 Task: Add a dependency to the task Implement a new cloud-based project management system for a company , the existing task  Develop a new online tool for email marketing campaigns in the project AgileRapid
Action: Mouse moved to (970, 159)
Screenshot: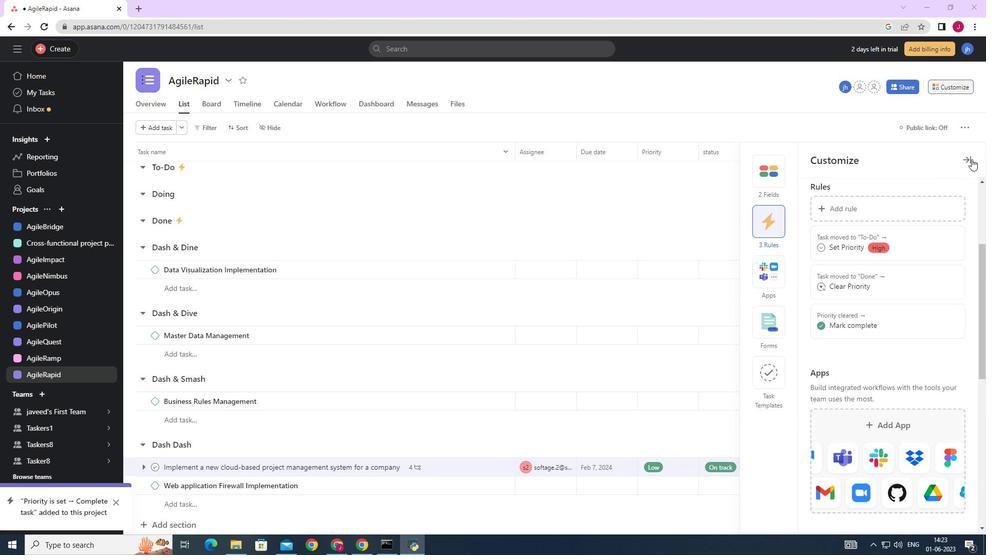 
Action: Mouse pressed left at (970, 159)
Screenshot: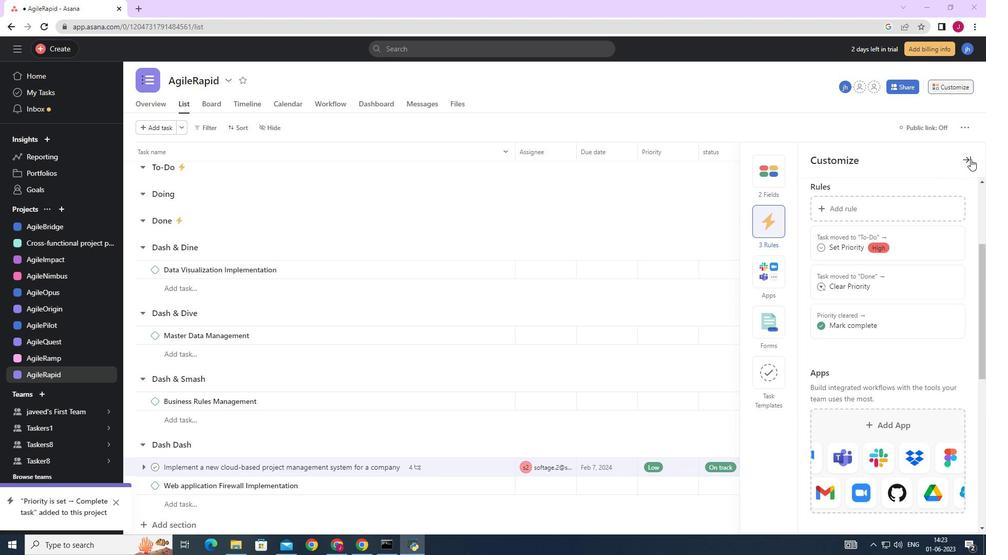 
Action: Mouse moved to (954, 87)
Screenshot: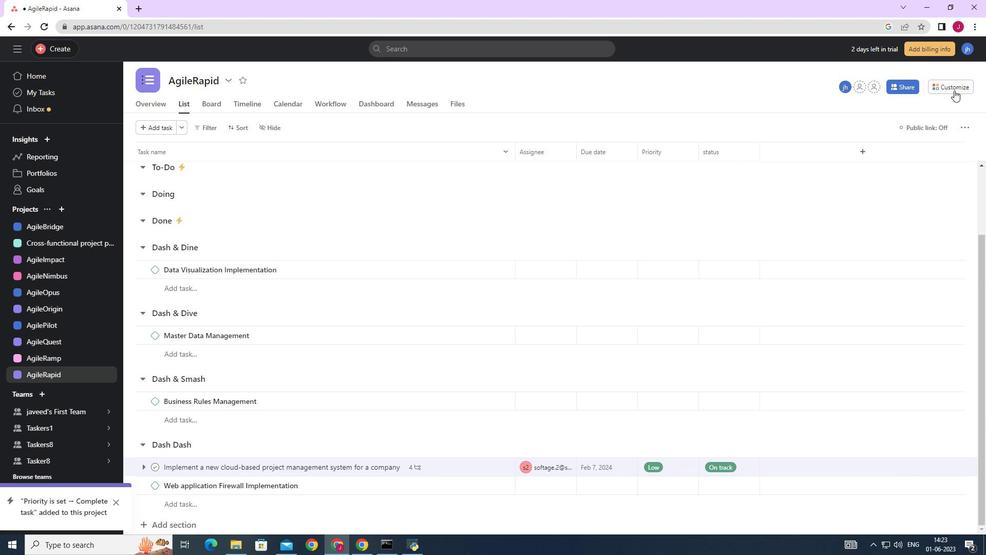 
Action: Mouse pressed left at (954, 87)
Screenshot: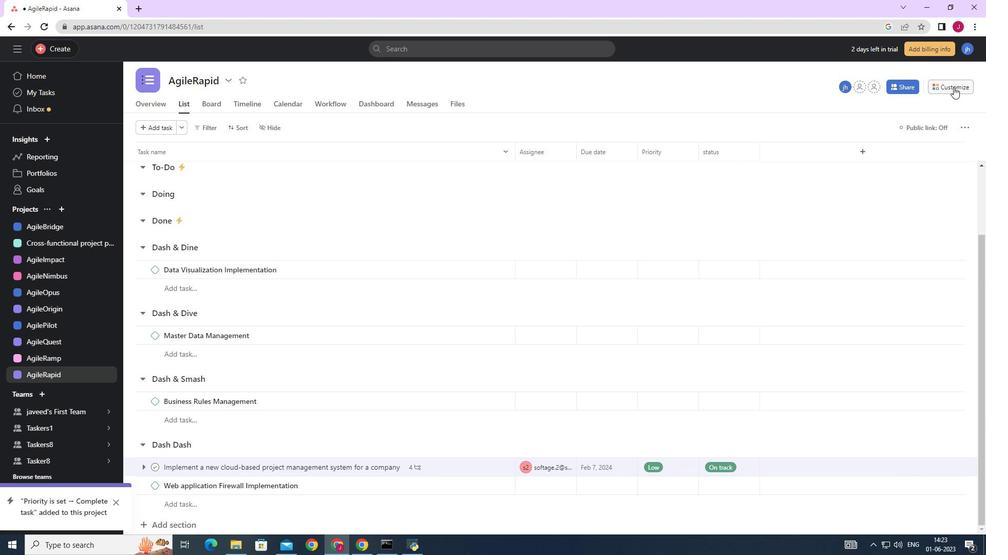 
Action: Mouse moved to (769, 229)
Screenshot: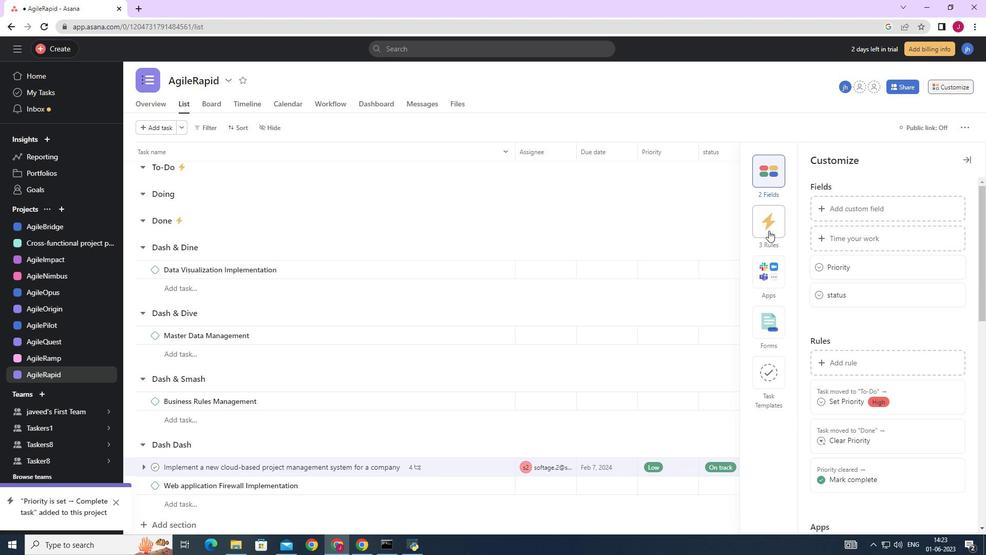 
Action: Mouse pressed left at (769, 229)
Screenshot: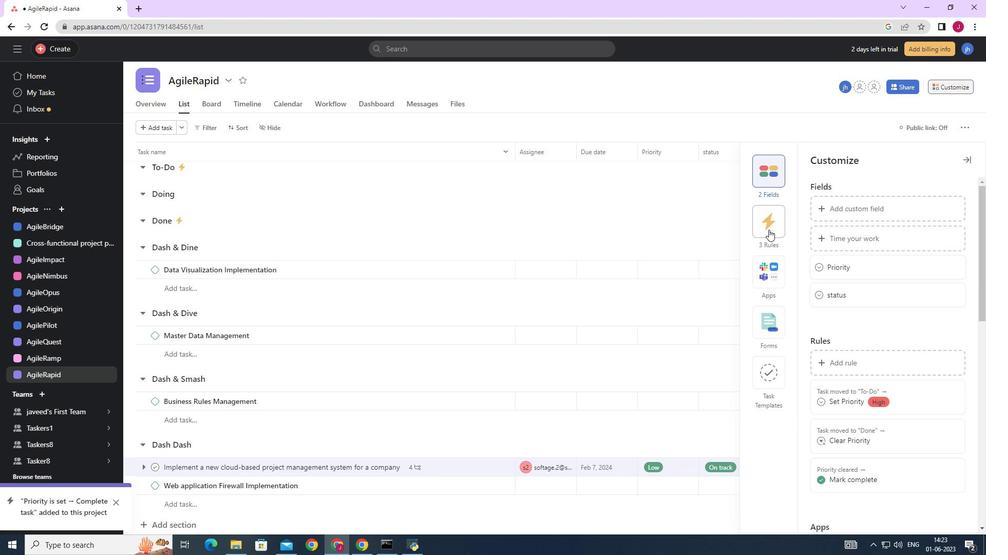 
Action: Mouse moved to (869, 206)
Screenshot: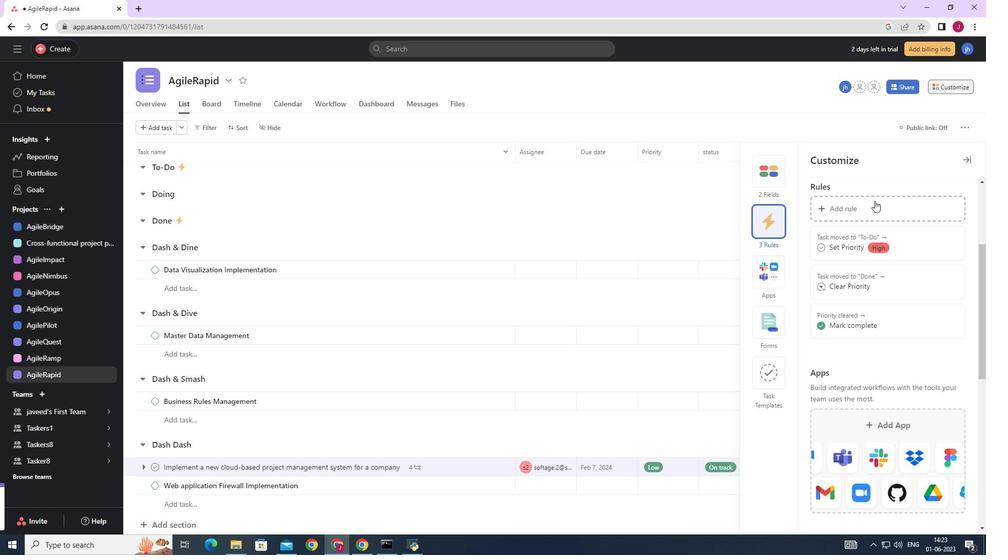 
Action: Mouse pressed left at (869, 206)
Screenshot: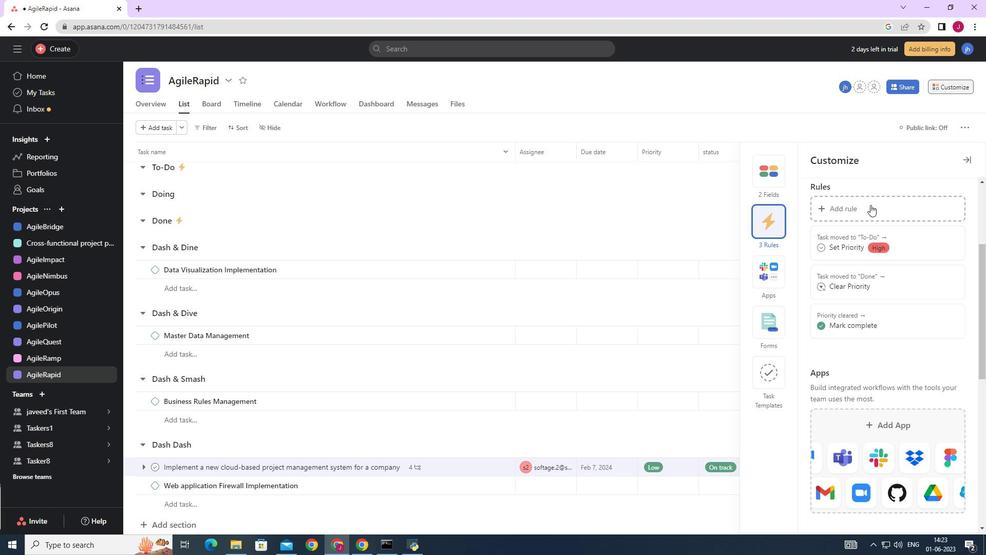 
Action: Mouse moved to (780, 73)
Screenshot: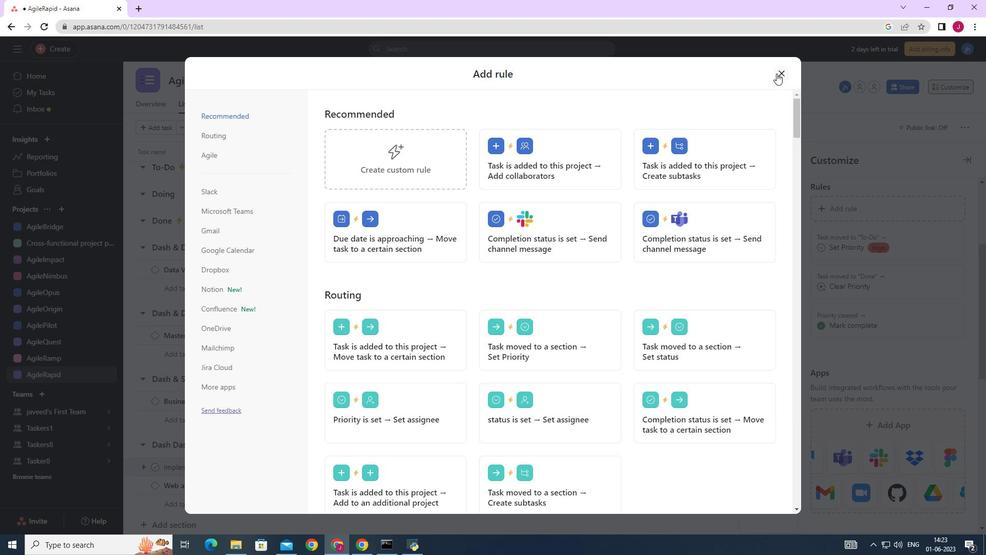 
Action: Mouse pressed left at (780, 73)
Screenshot: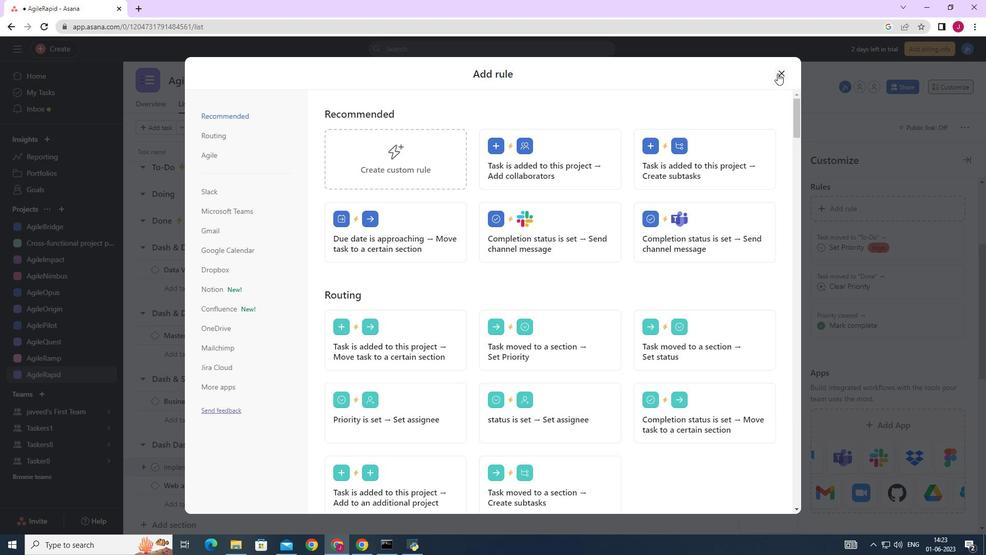 
Action: Mouse moved to (970, 158)
Screenshot: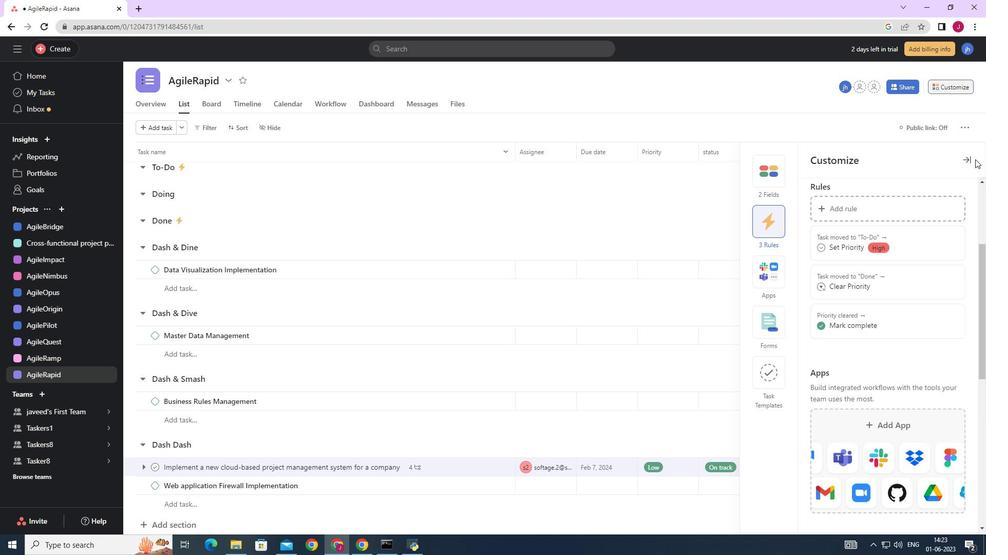
Action: Mouse pressed left at (970, 158)
Screenshot: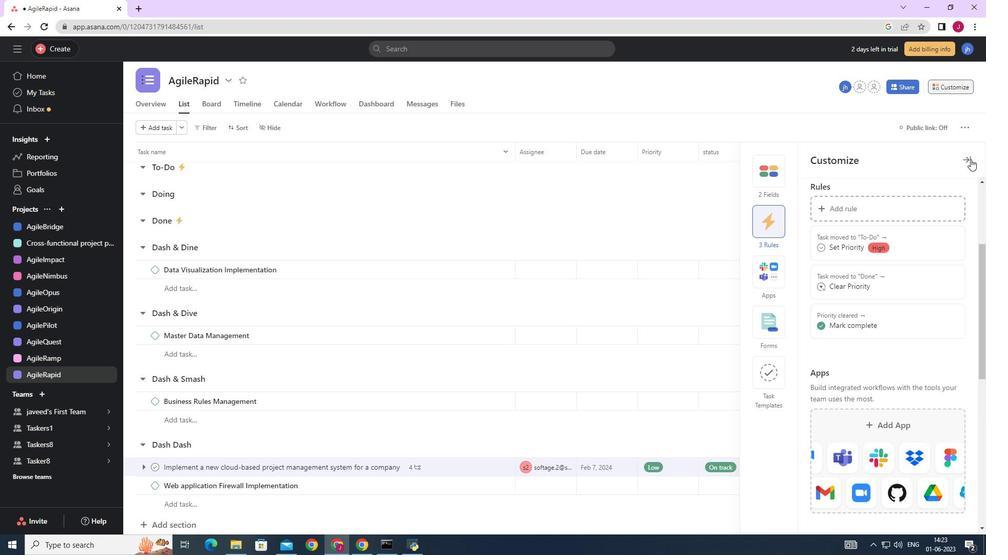 
Action: Mouse moved to (688, 281)
Screenshot: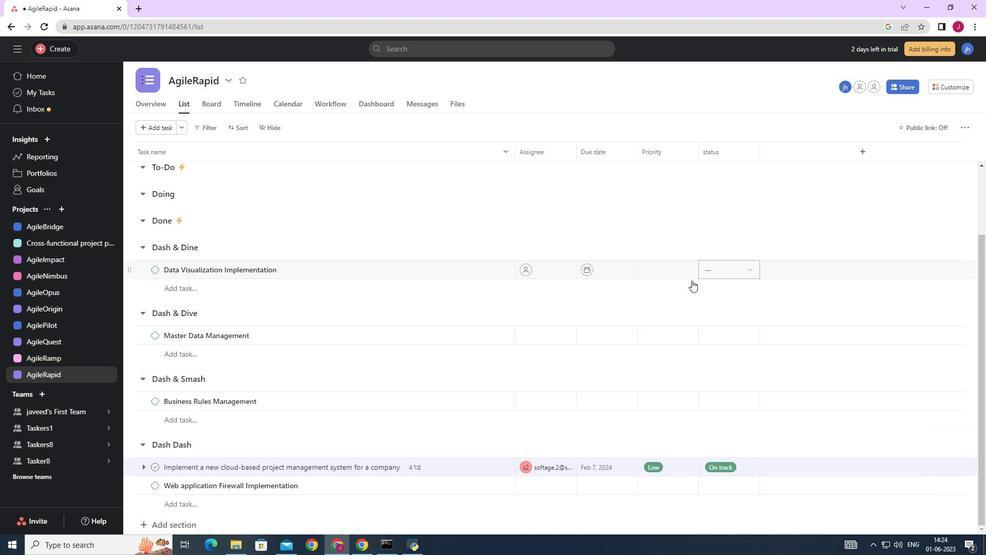 
Action: Mouse scrolled (688, 281) with delta (0, 0)
Screenshot: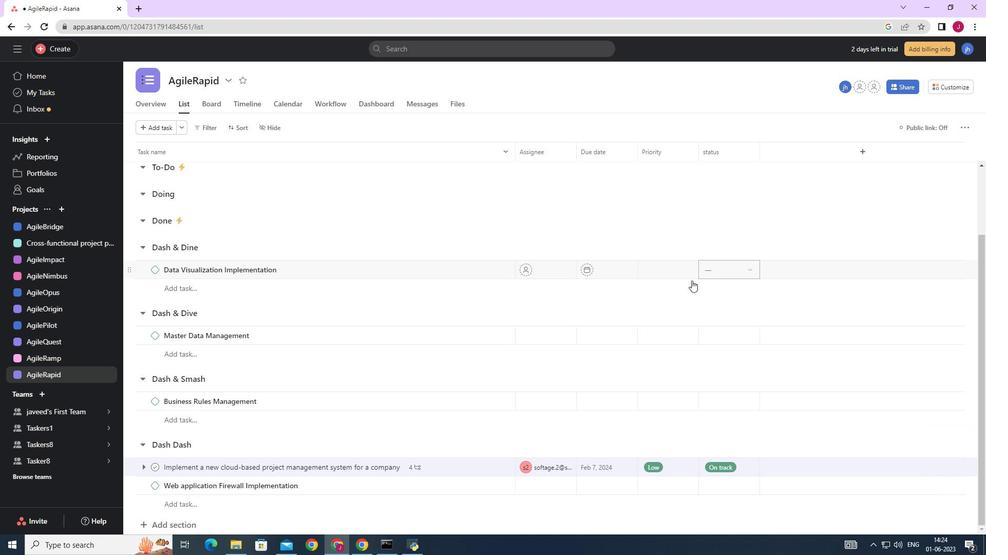 
Action: Mouse moved to (687, 281)
Screenshot: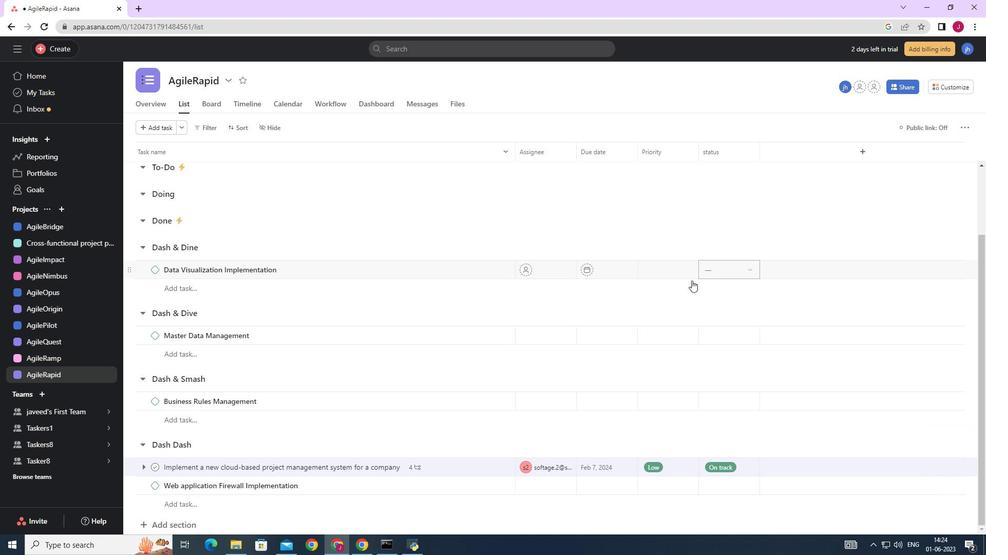 
Action: Mouse scrolled (687, 281) with delta (0, 0)
Screenshot: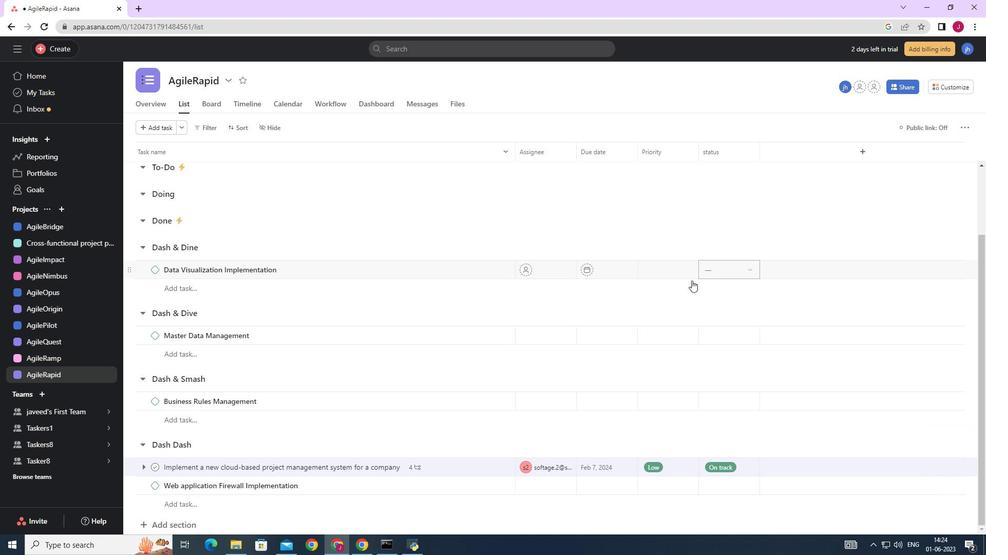 
Action: Mouse scrolled (687, 281) with delta (0, 0)
Screenshot: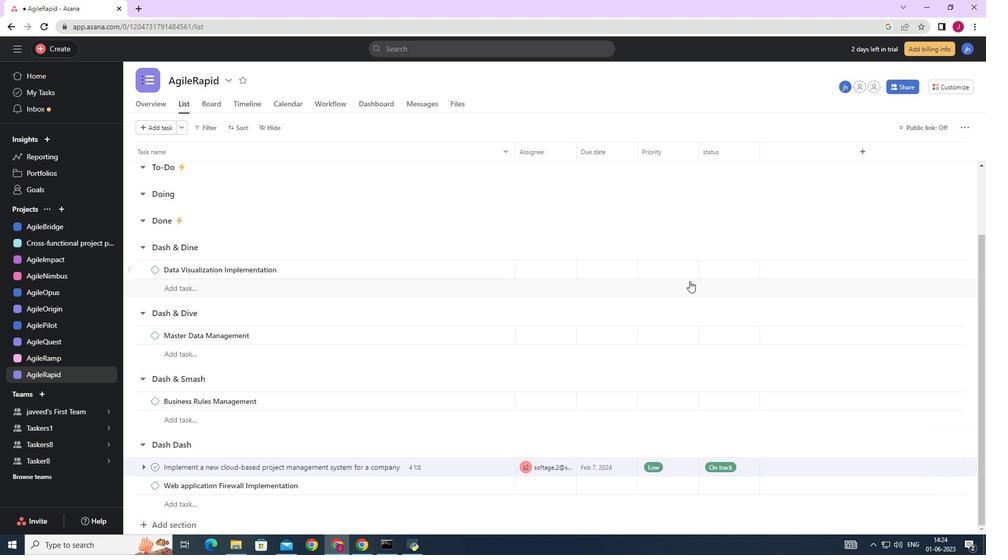 
Action: Mouse scrolled (687, 281) with delta (0, 0)
Screenshot: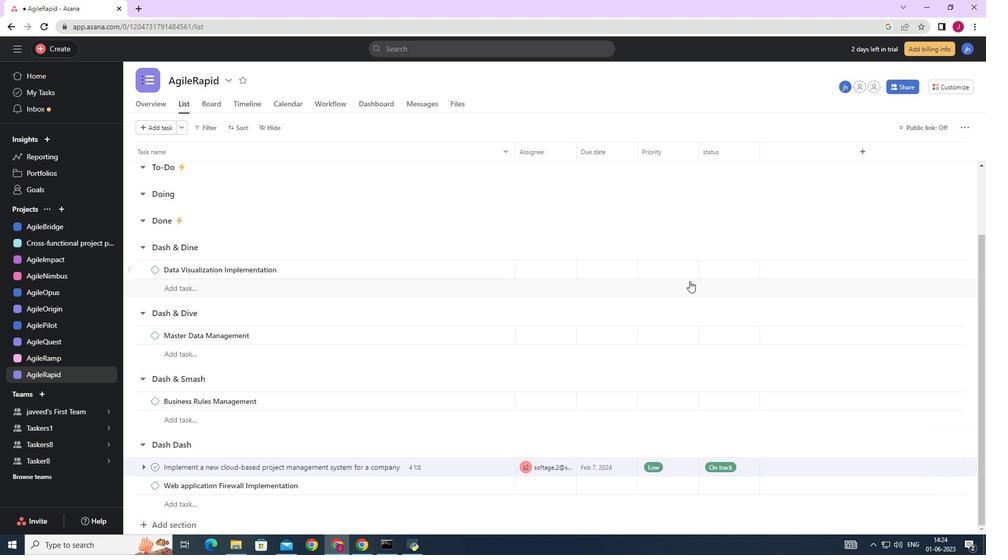 
Action: Mouse scrolled (687, 281) with delta (0, 0)
Screenshot: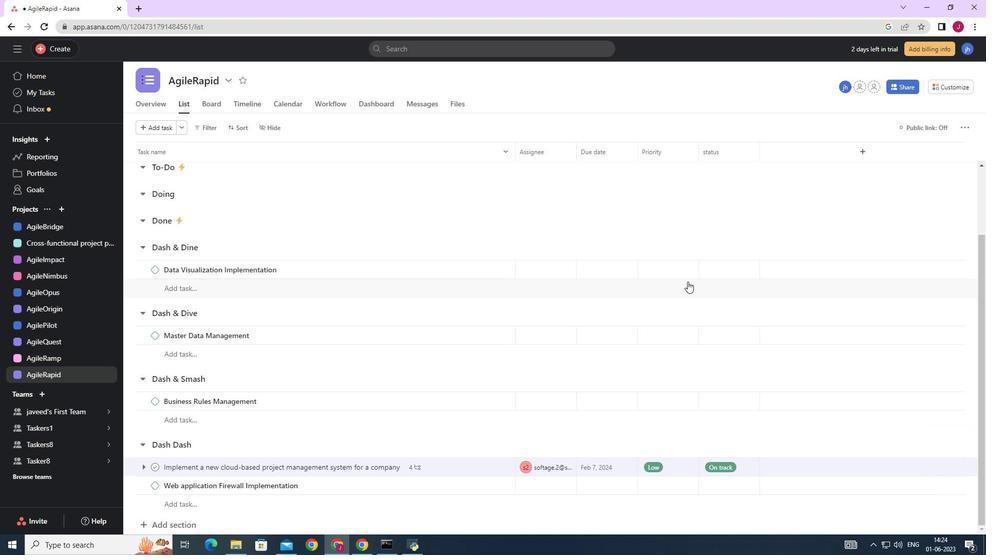 
Action: Mouse scrolled (687, 281) with delta (0, 0)
Screenshot: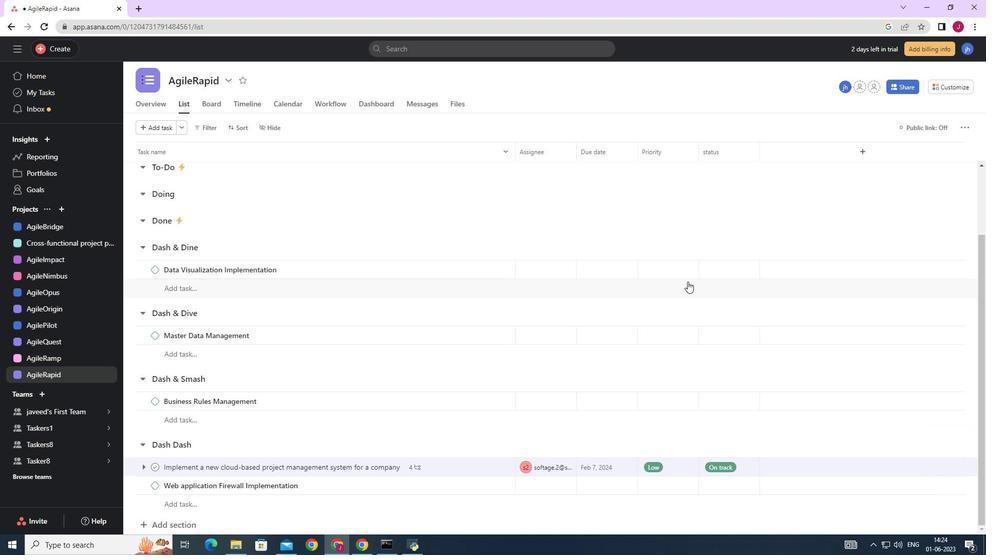 
Action: Mouse moved to (684, 285)
Screenshot: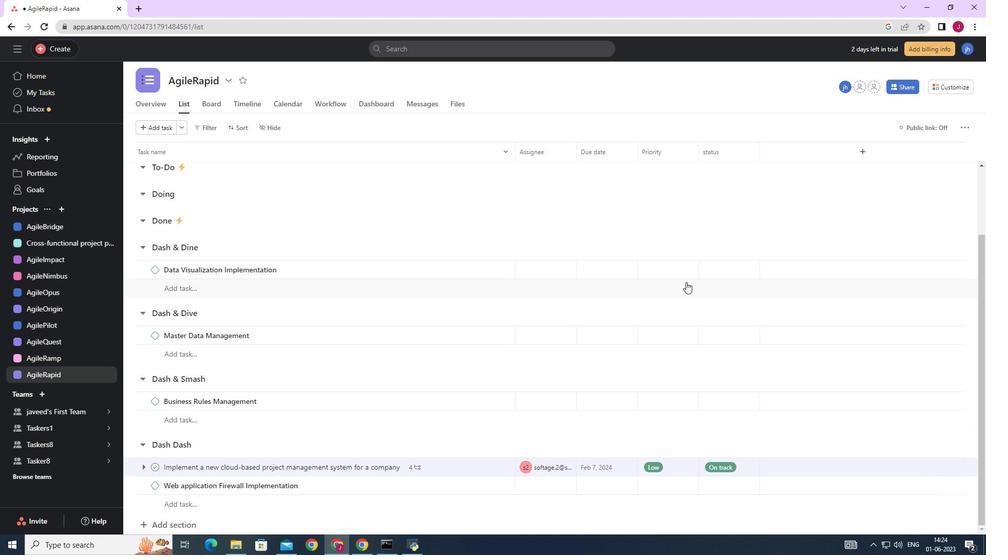 
Action: Mouse scrolled (684, 285) with delta (0, 0)
Screenshot: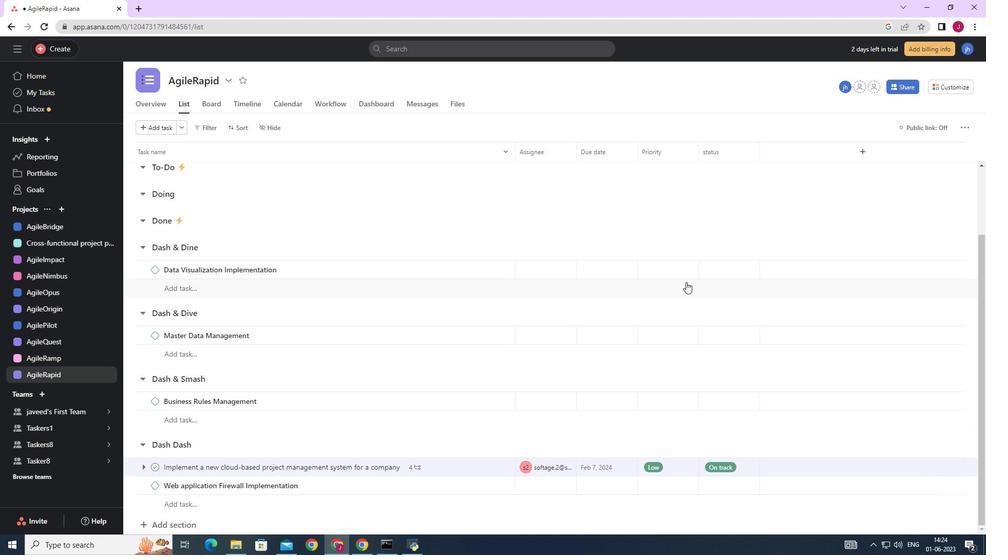 
Action: Mouse scrolled (684, 285) with delta (0, 0)
Screenshot: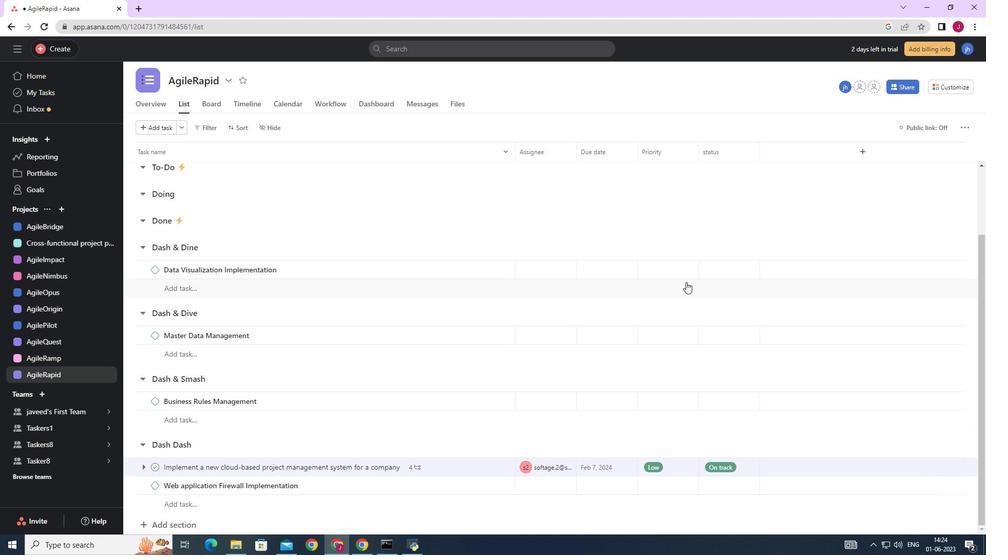 
Action: Mouse scrolled (684, 285) with delta (0, 0)
Screenshot: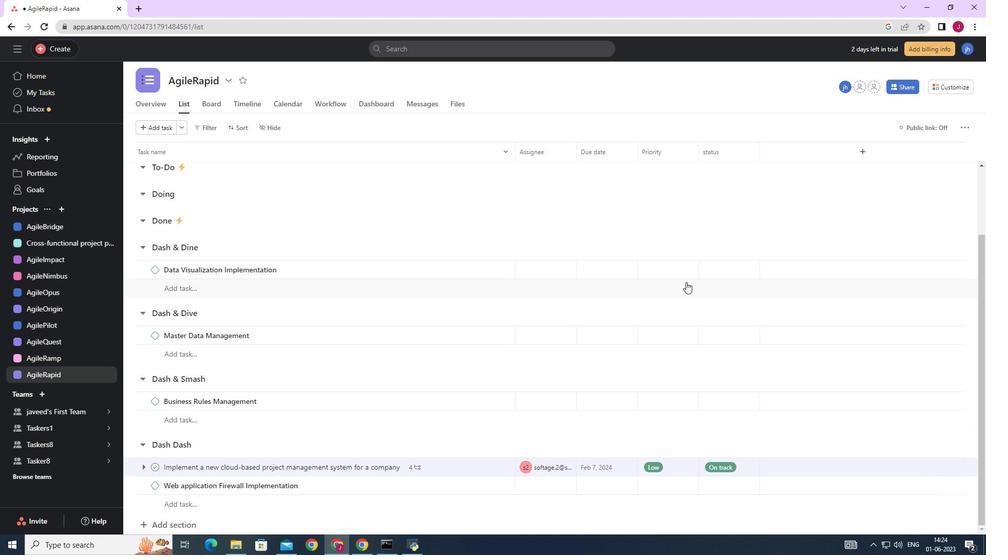 
Action: Mouse scrolled (684, 285) with delta (0, 0)
Screenshot: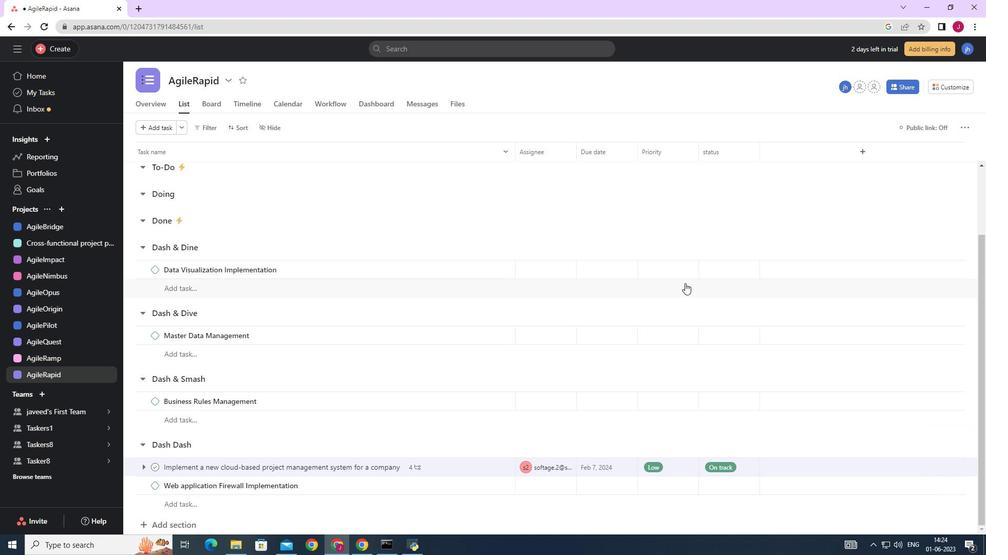 
Action: Mouse moved to (683, 286)
Screenshot: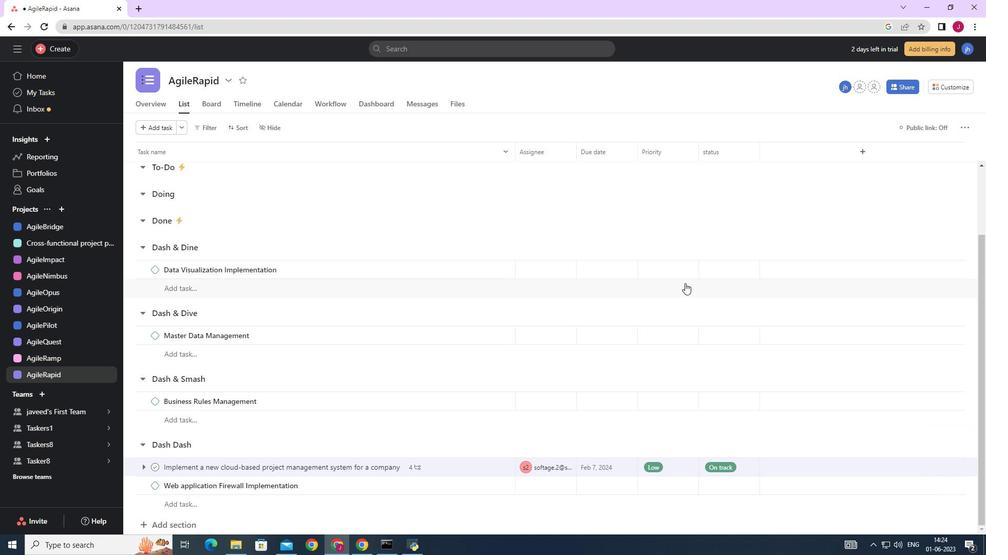 
Action: Mouse scrolled (683, 285) with delta (0, 0)
Screenshot: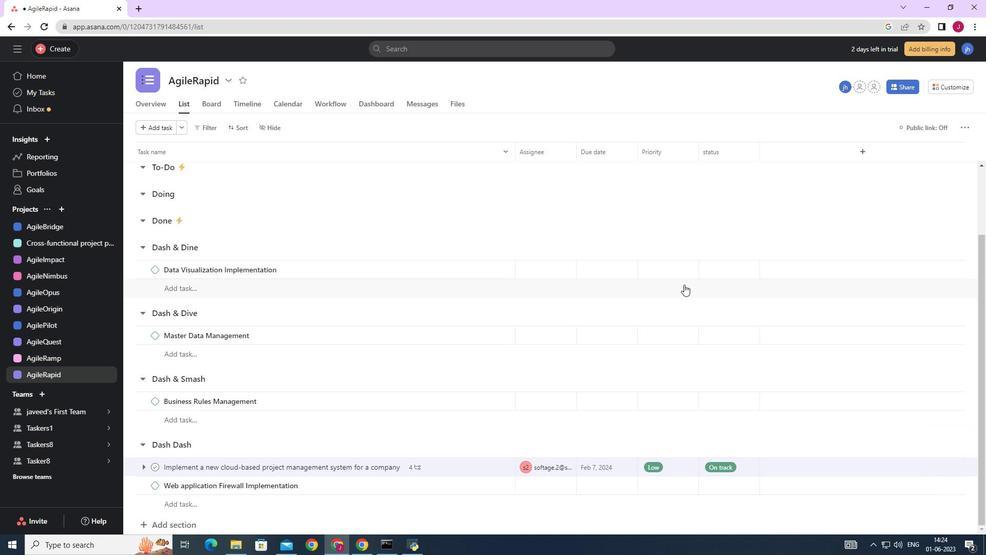 
Action: Mouse moved to (465, 467)
Screenshot: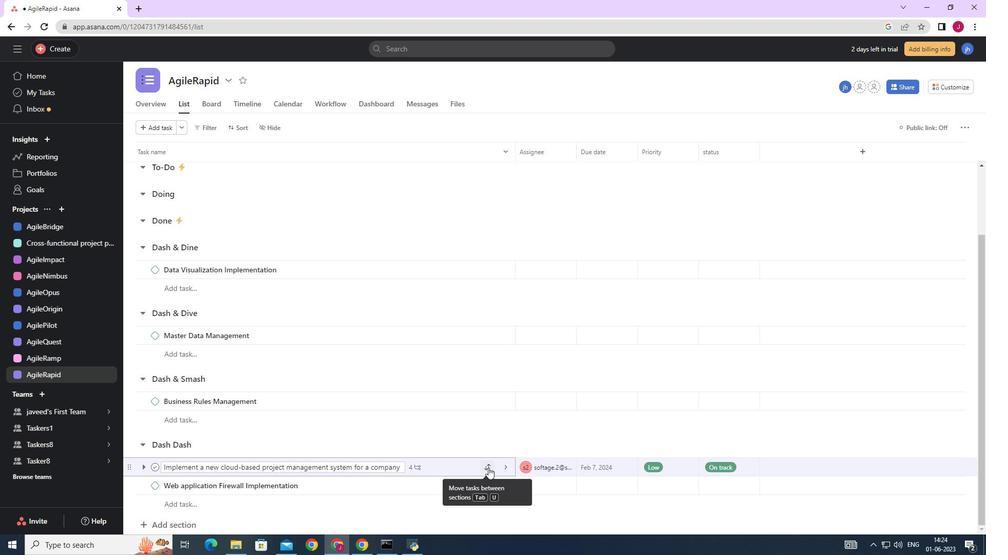 
Action: Mouse pressed left at (465, 467)
Screenshot: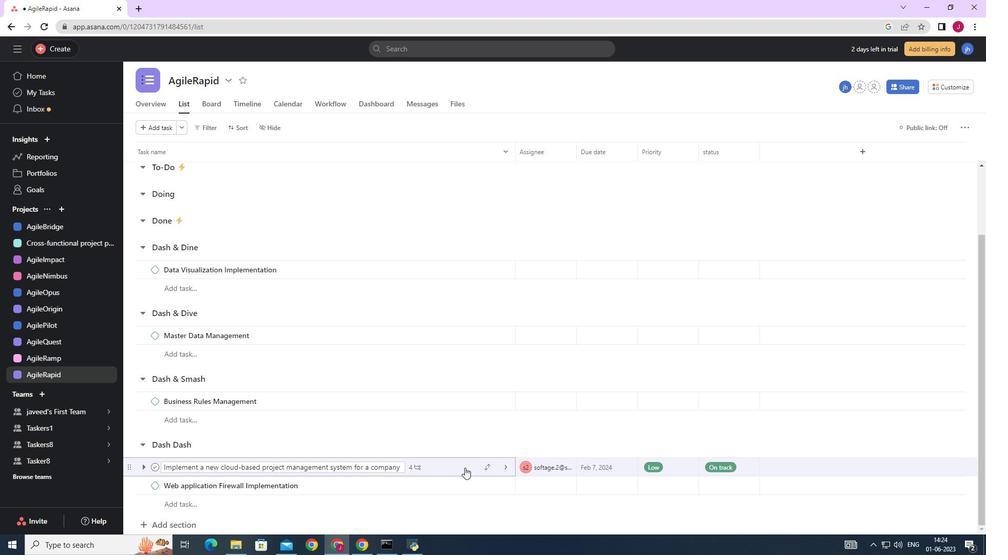 
Action: Mouse moved to (701, 367)
Screenshot: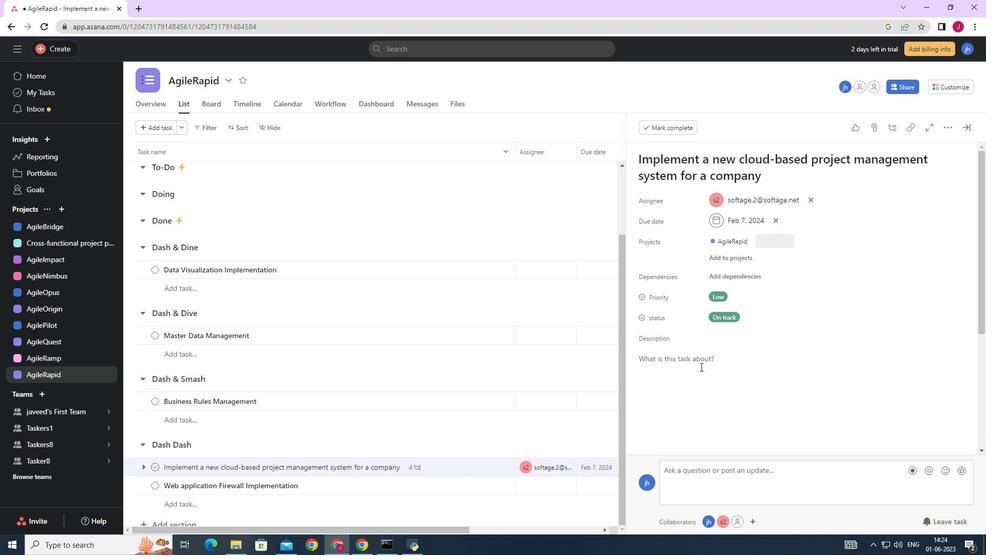 
Action: Mouse scrolled (701, 366) with delta (0, 0)
Screenshot: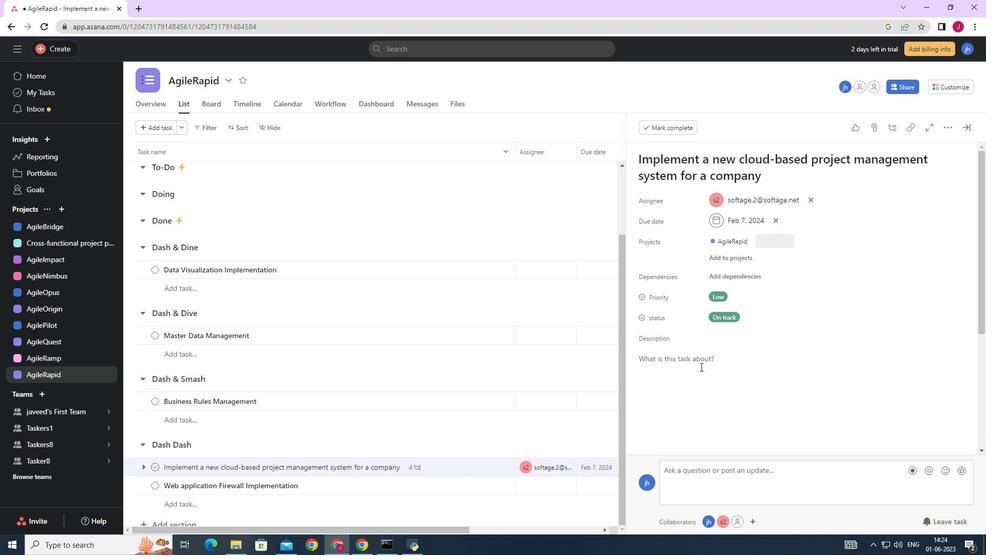 
Action: Mouse moved to (701, 367)
Screenshot: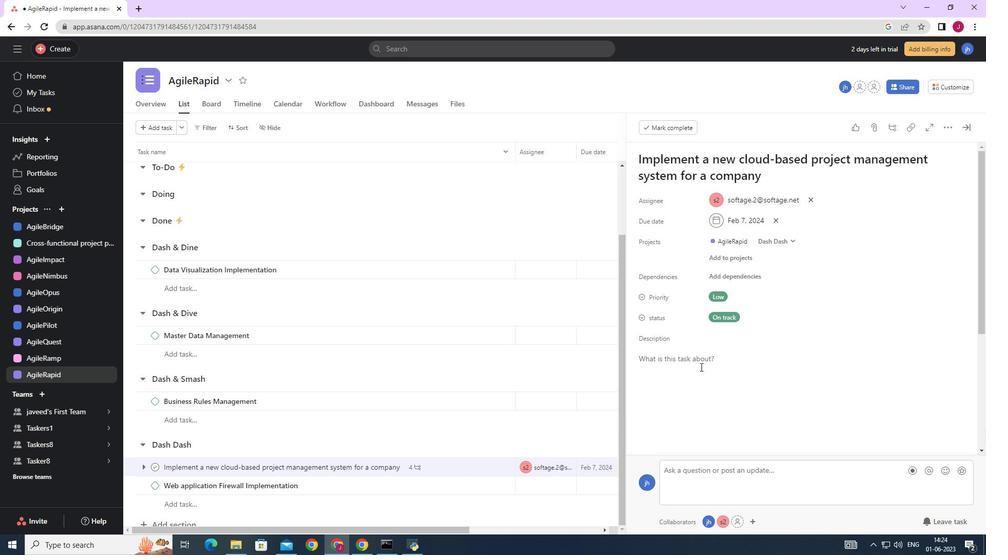 
Action: Mouse scrolled (701, 367) with delta (0, 0)
Screenshot: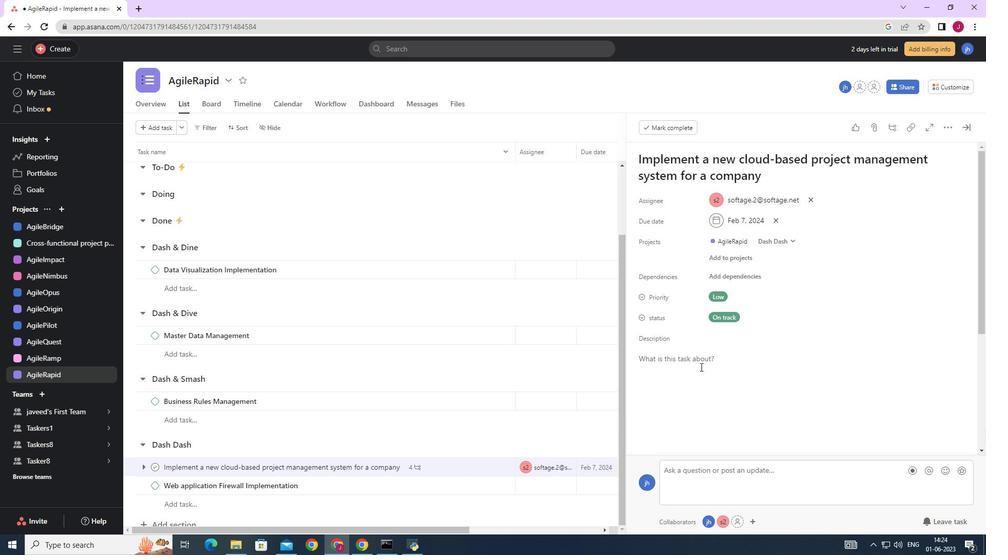
Action: Mouse moved to (701, 368)
Screenshot: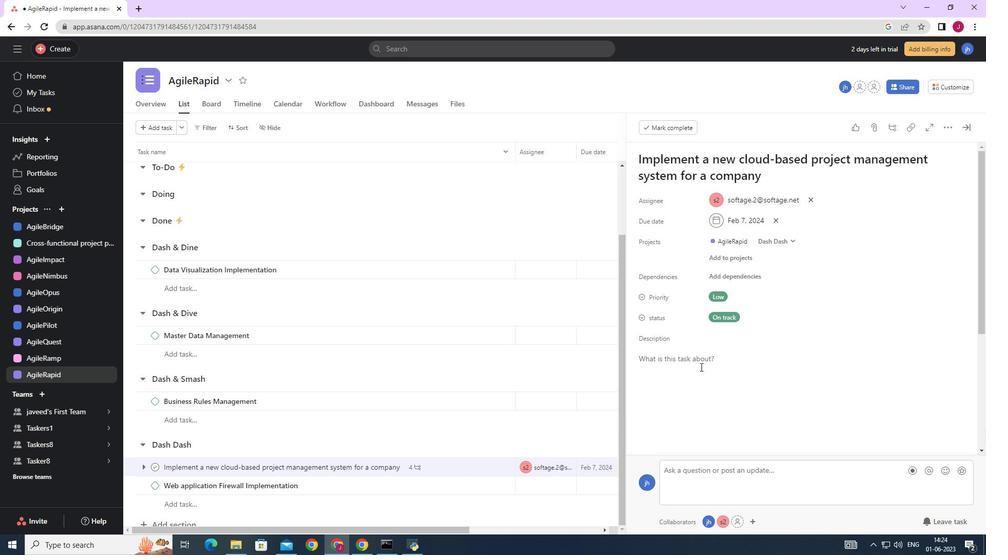 
Action: Mouse scrolled (701, 367) with delta (0, 0)
Screenshot: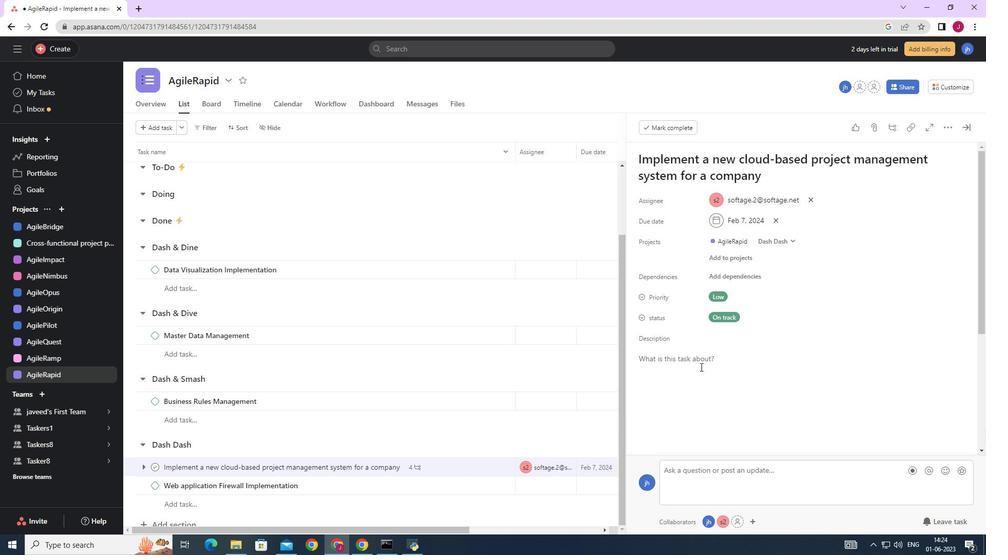 
Action: Mouse moved to (703, 368)
Screenshot: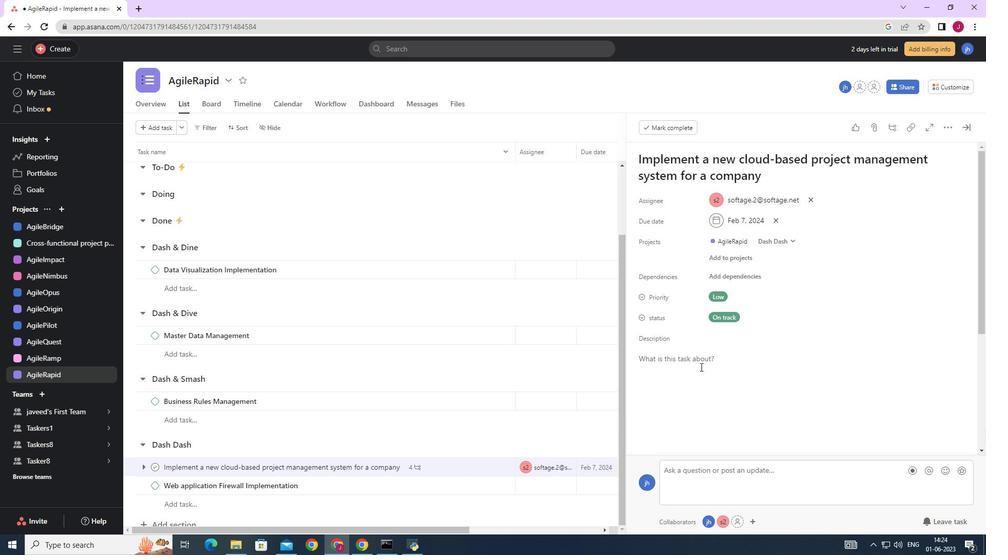 
Action: Mouse scrolled (703, 367) with delta (0, 0)
Screenshot: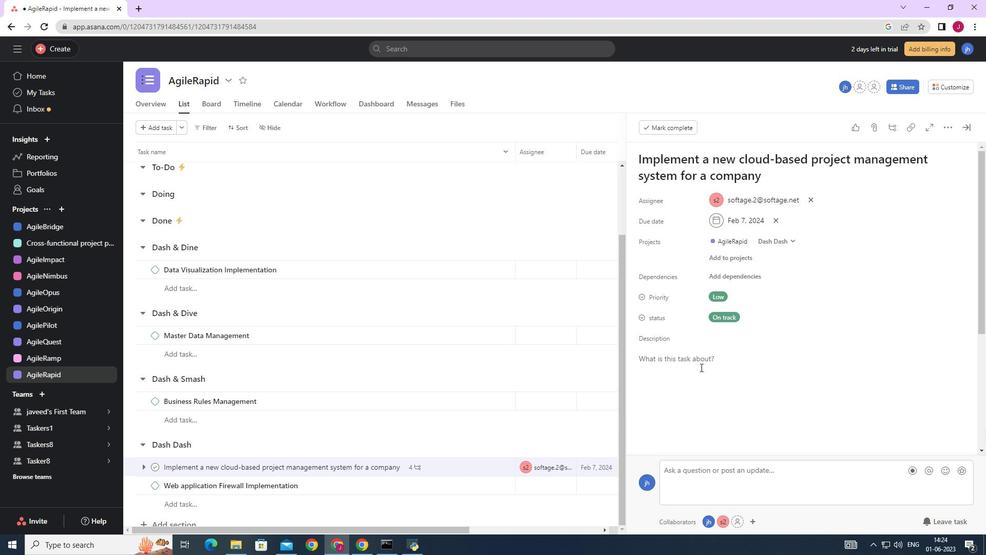 
Action: Mouse scrolled (703, 367) with delta (0, 0)
Screenshot: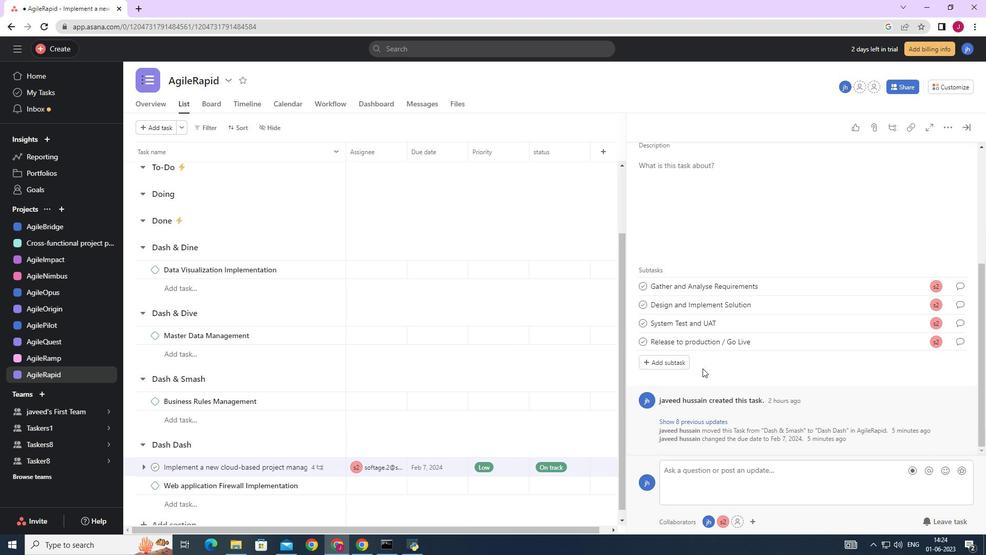 
Action: Mouse moved to (703, 368)
Screenshot: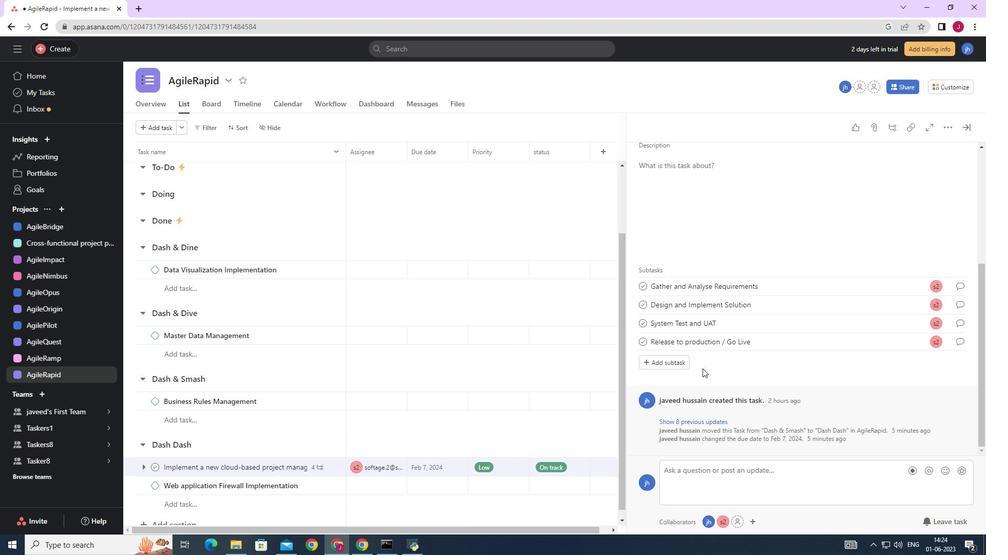 
Action: Mouse scrolled (703, 367) with delta (0, 0)
Screenshot: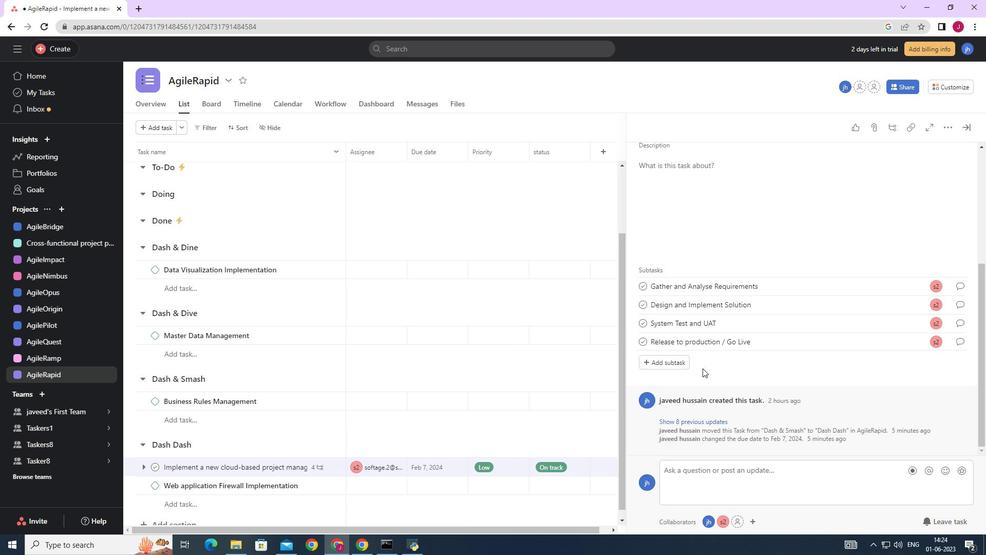 
Action: Mouse scrolled (703, 367) with delta (0, 0)
Screenshot: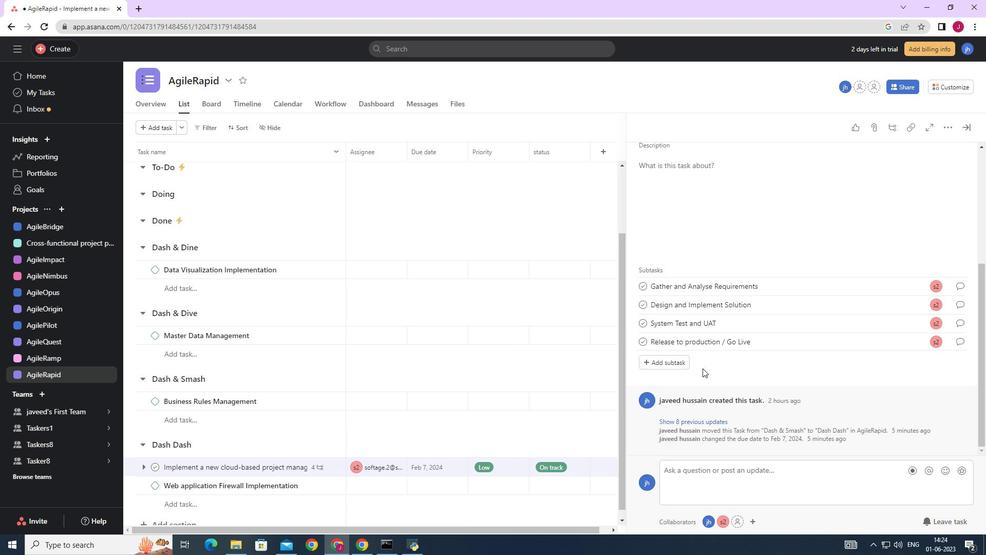 
Action: Mouse scrolled (703, 367) with delta (0, 0)
Screenshot: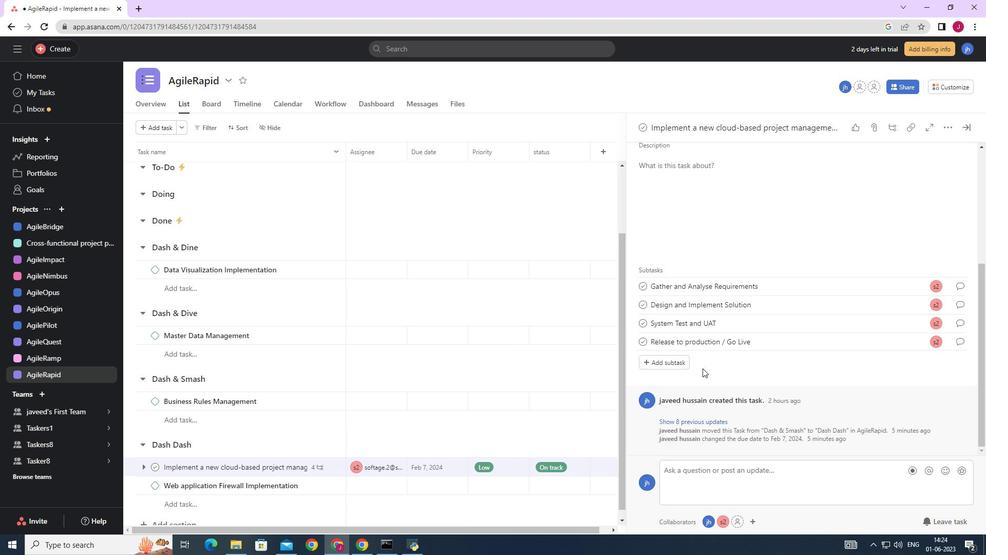 
Action: Mouse moved to (697, 215)
Screenshot: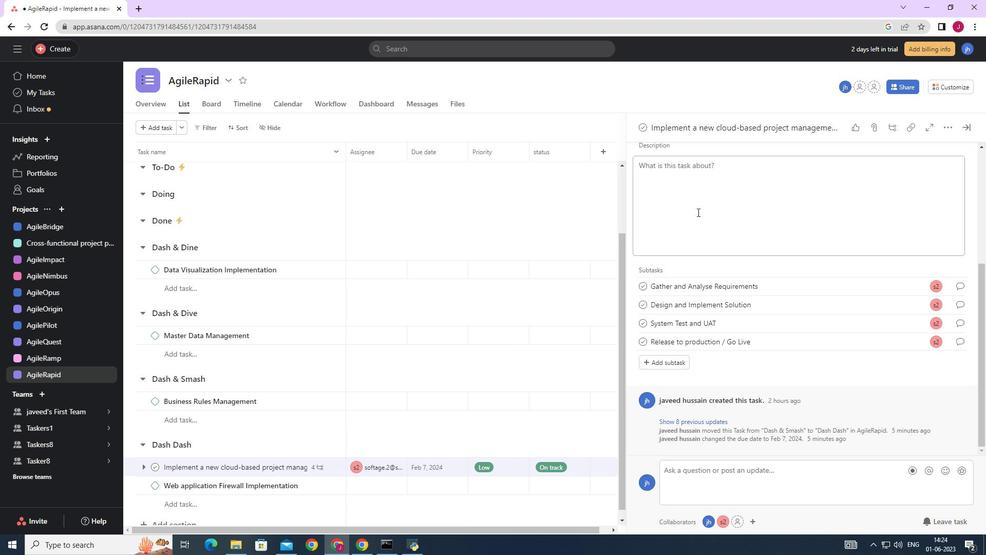 
Action: Mouse scrolled (697, 215) with delta (0, 0)
Screenshot: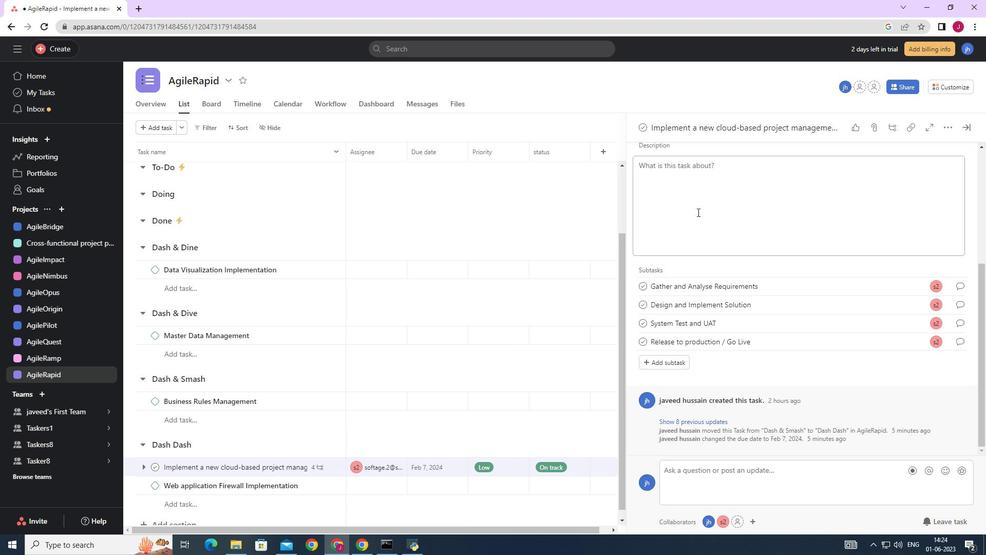 
Action: Mouse scrolled (697, 215) with delta (0, 0)
Screenshot: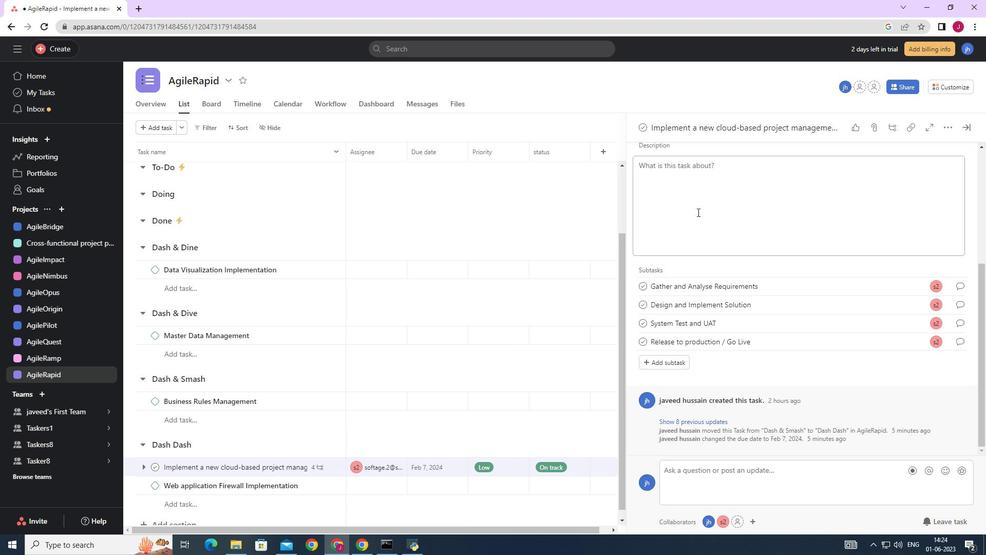 
Action: Mouse scrolled (697, 215) with delta (0, 0)
Screenshot: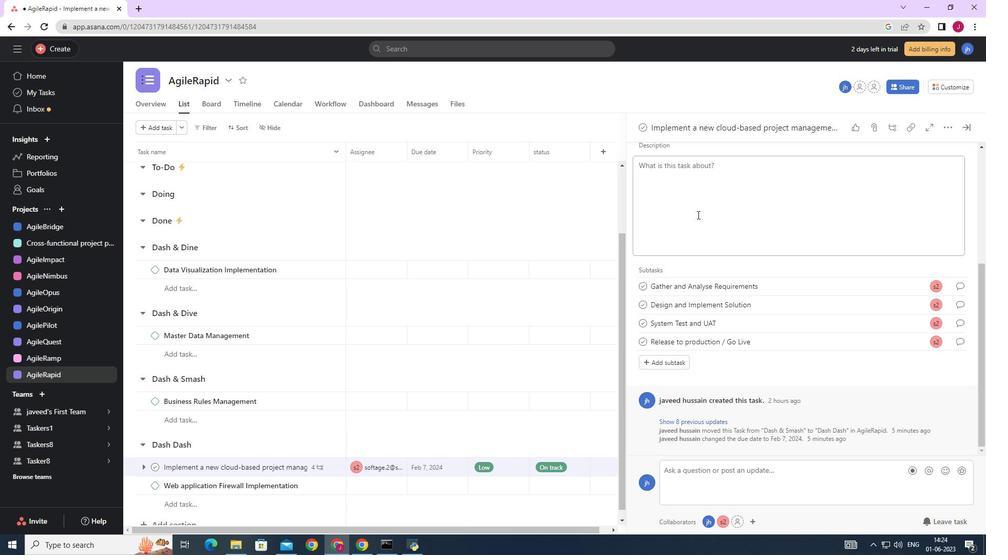 
Action: Mouse moved to (729, 237)
Screenshot: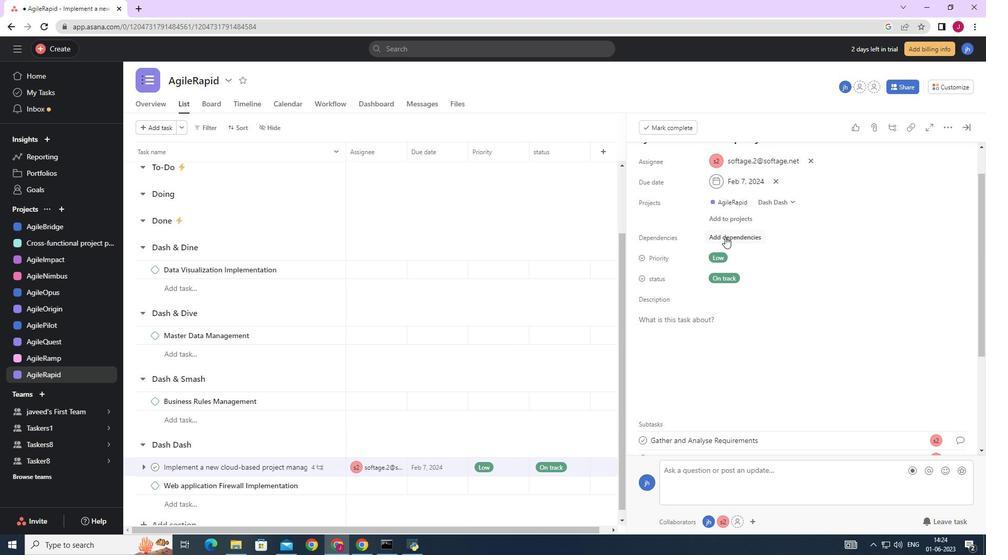 
Action: Mouse pressed left at (729, 237)
Screenshot: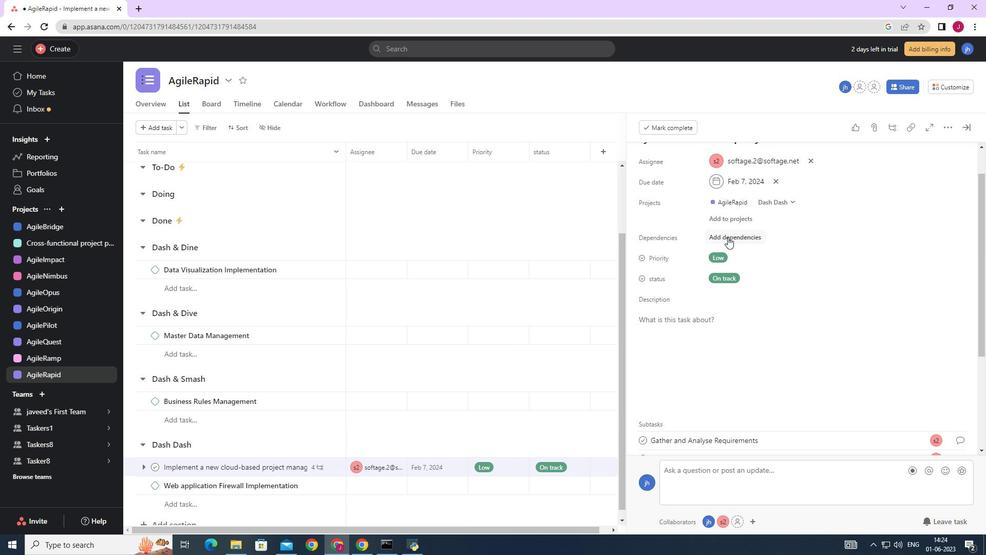 
Action: Mouse moved to (796, 278)
Screenshot: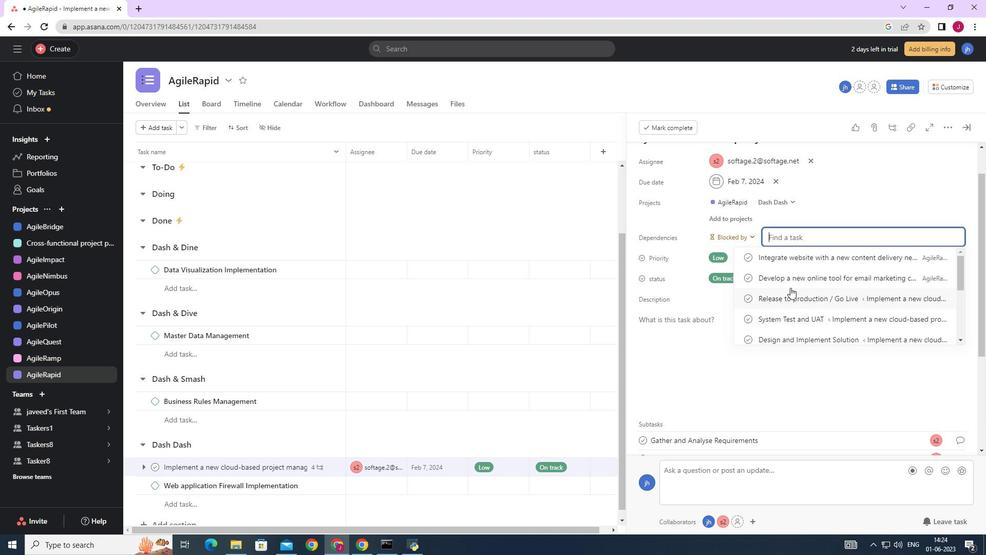 
Action: Mouse pressed left at (796, 278)
Screenshot: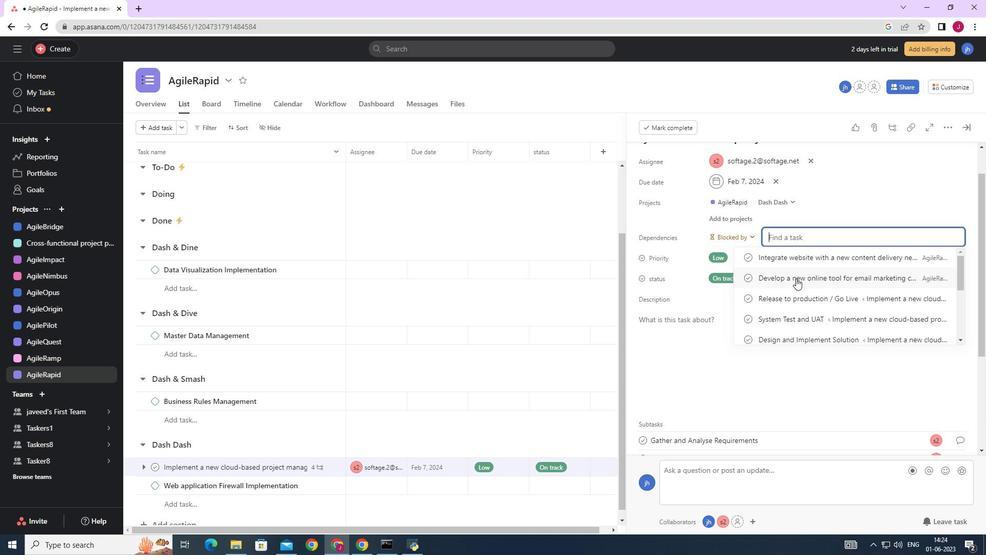 
Action: Mouse moved to (965, 122)
Screenshot: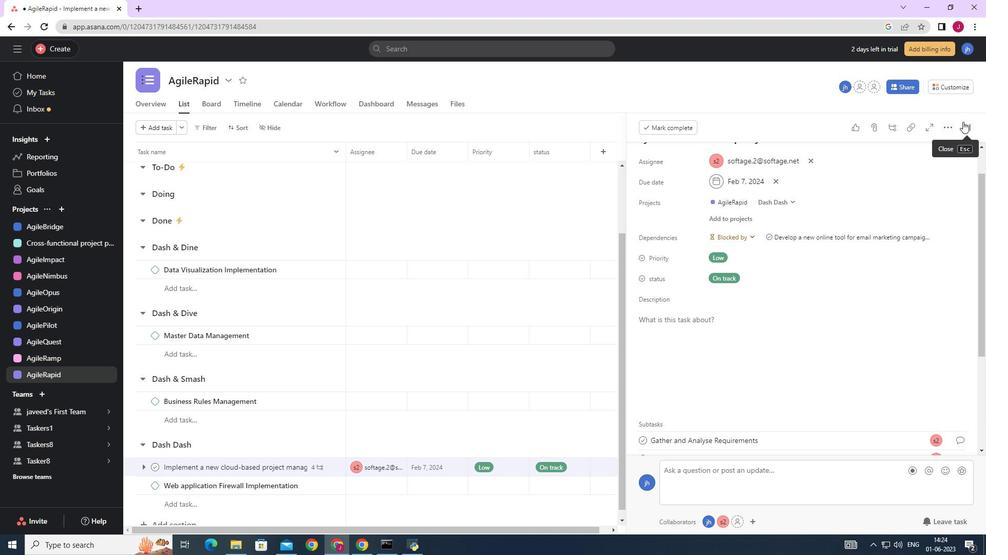 
Action: Mouse pressed left at (965, 122)
Screenshot: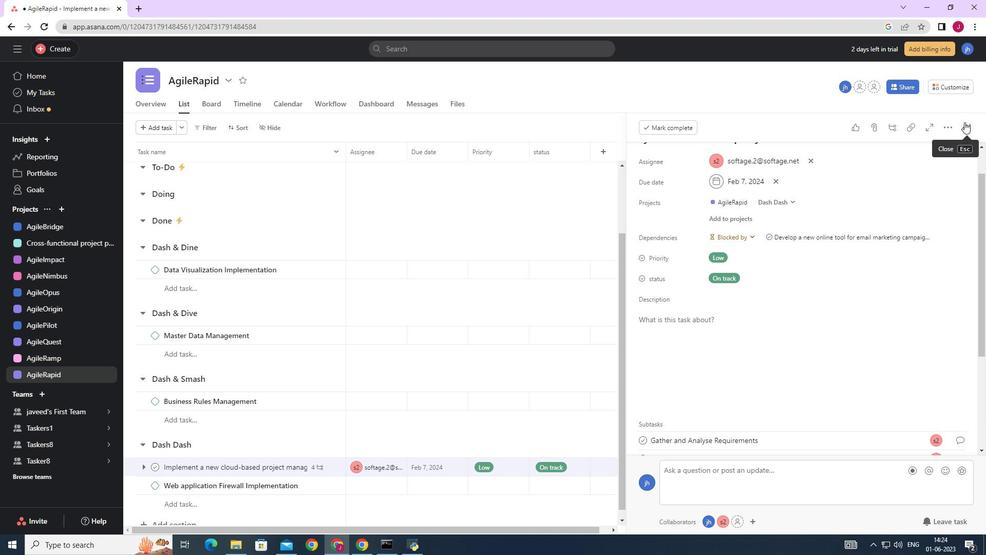 
Action: Mouse moved to (722, 269)
Screenshot: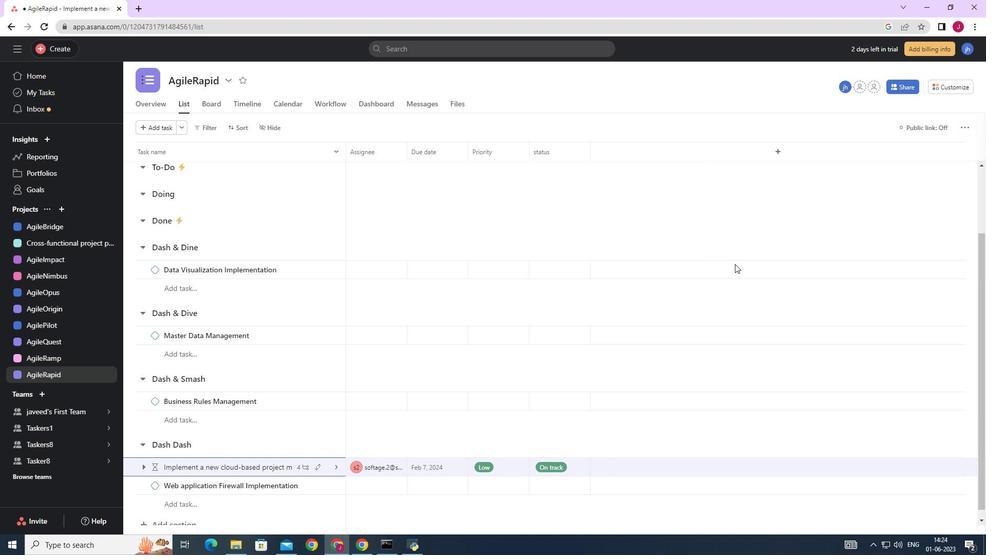 
